 Task: Look for products in the category "Pork" from the brand "Store Brand".
Action: Mouse moved to (22, 132)
Screenshot: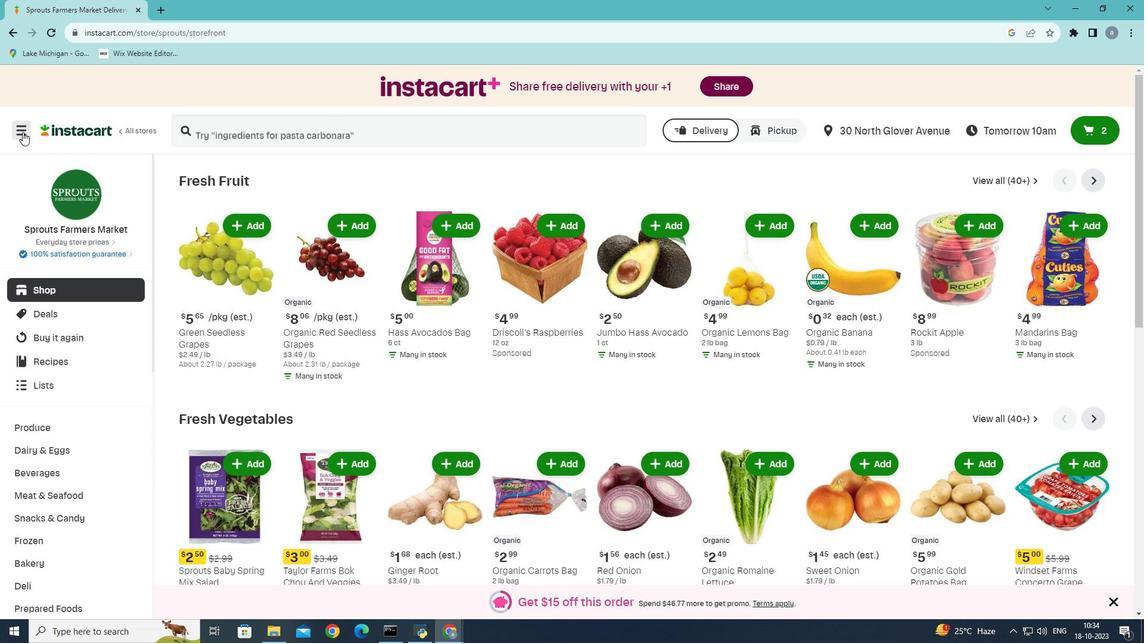 
Action: Mouse pressed left at (22, 132)
Screenshot: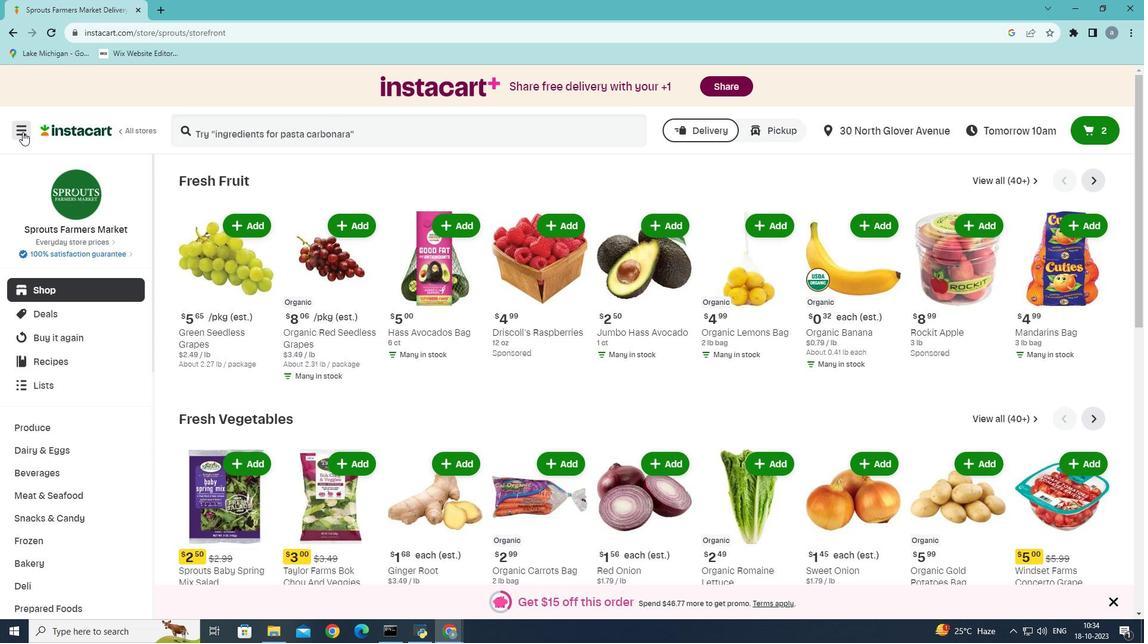 
Action: Mouse moved to (53, 346)
Screenshot: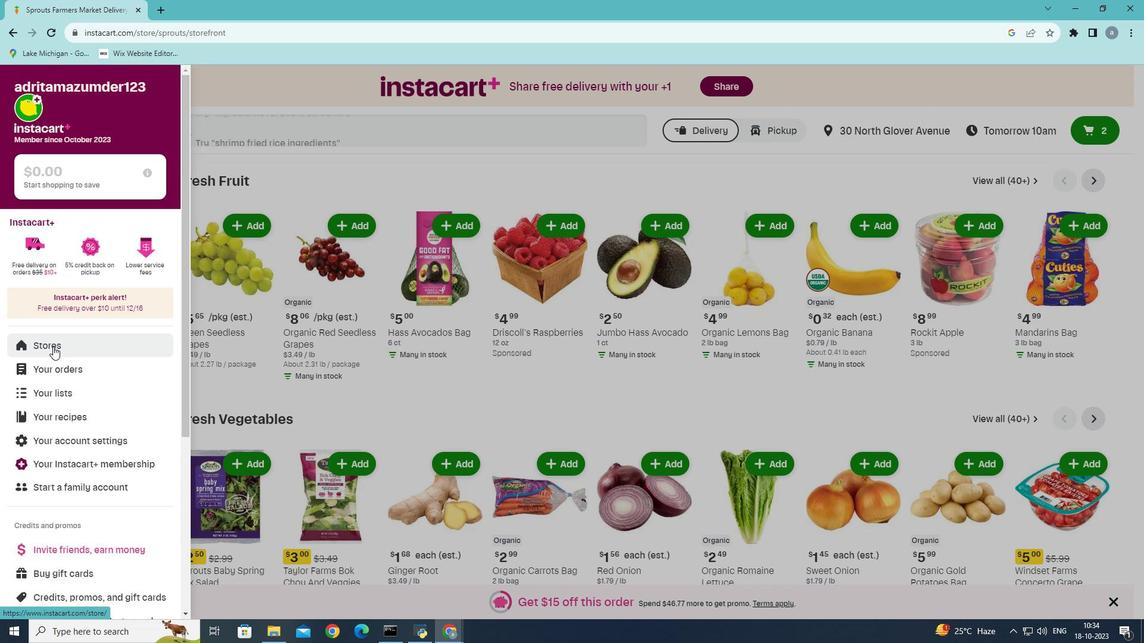 
Action: Mouse pressed left at (53, 346)
Screenshot: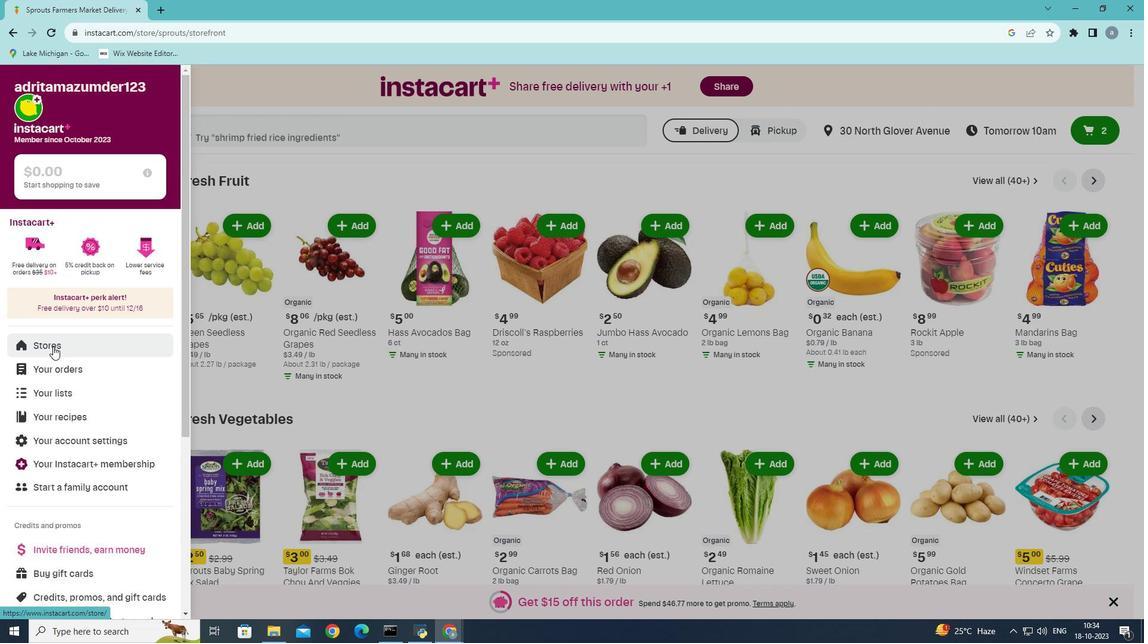 
Action: Mouse moved to (281, 137)
Screenshot: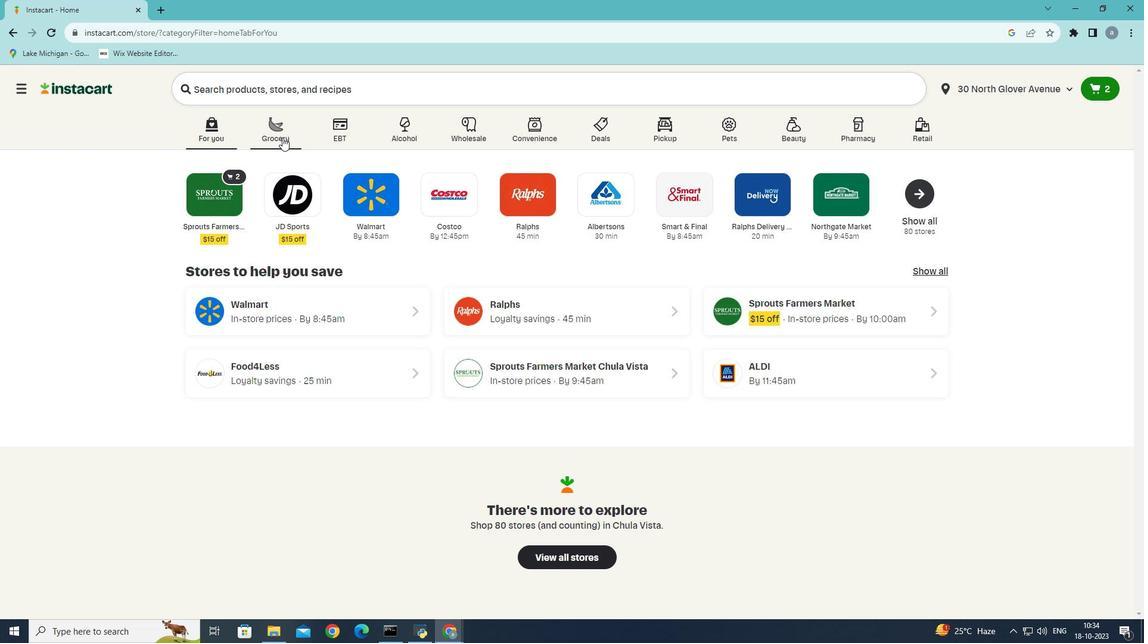 
Action: Mouse pressed left at (281, 137)
Screenshot: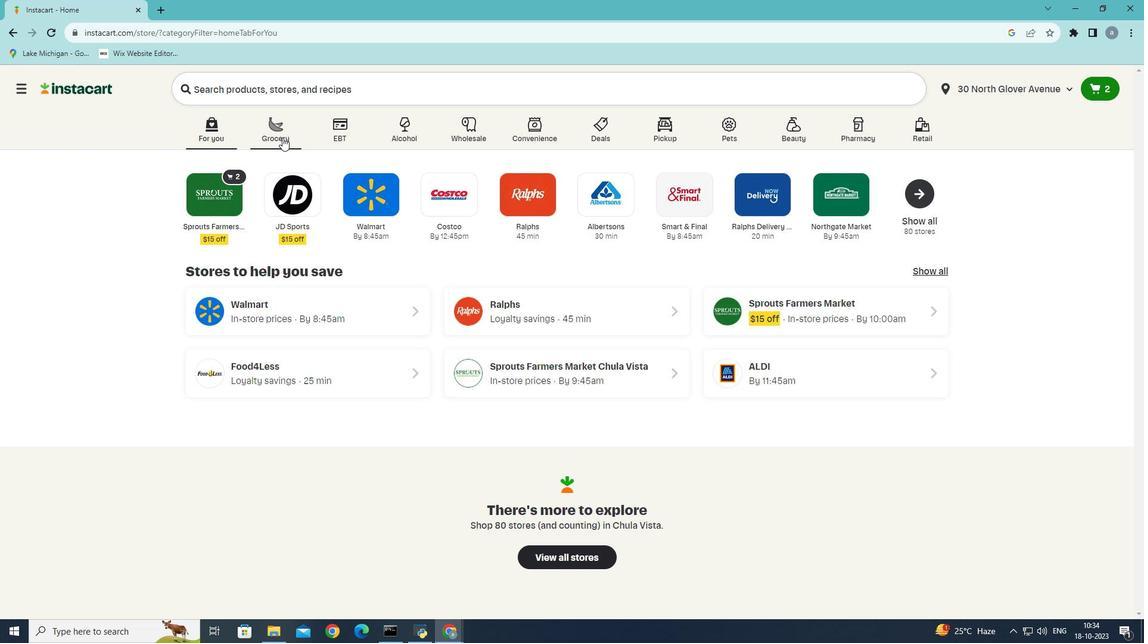 
Action: Mouse moved to (297, 347)
Screenshot: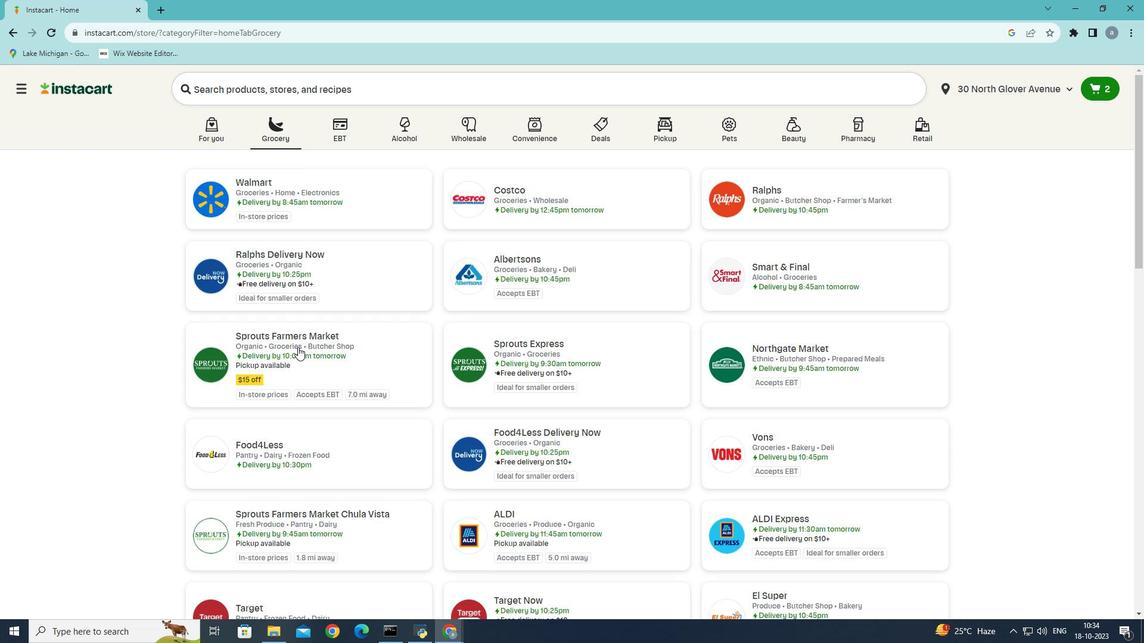 
Action: Mouse pressed left at (297, 347)
Screenshot: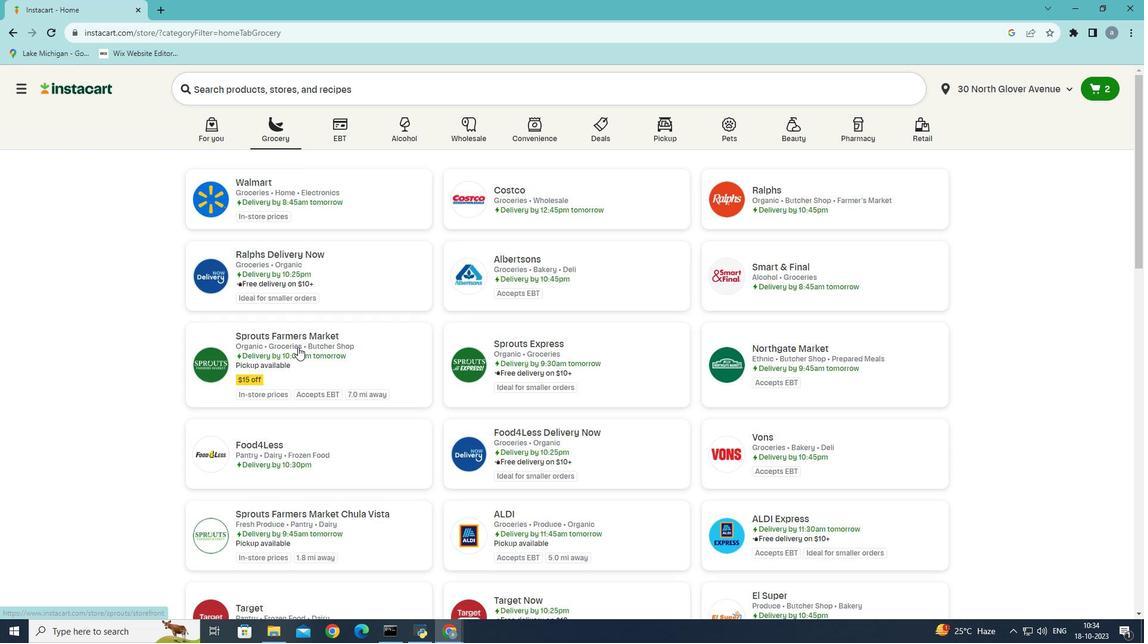 
Action: Mouse moved to (81, 493)
Screenshot: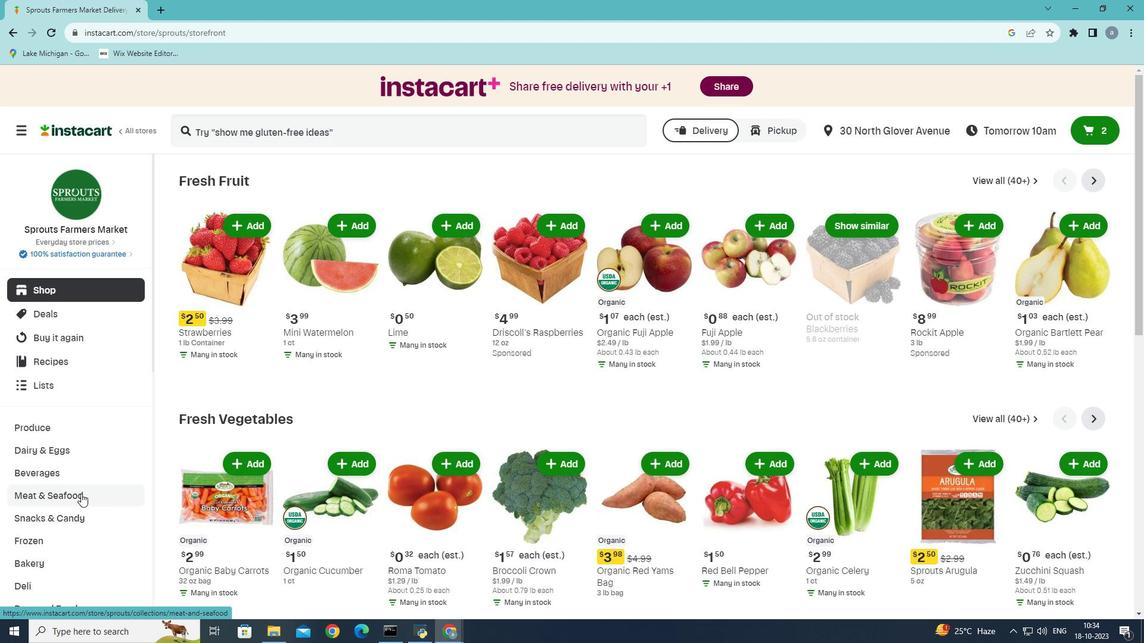 
Action: Mouse pressed left at (81, 493)
Screenshot: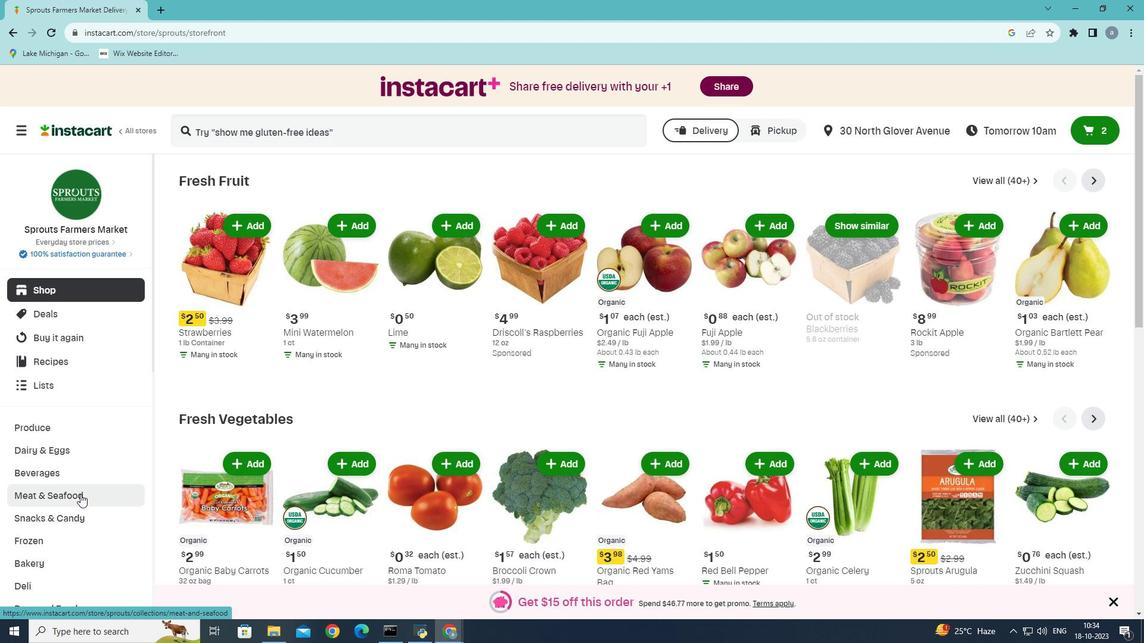 
Action: Mouse moved to (382, 208)
Screenshot: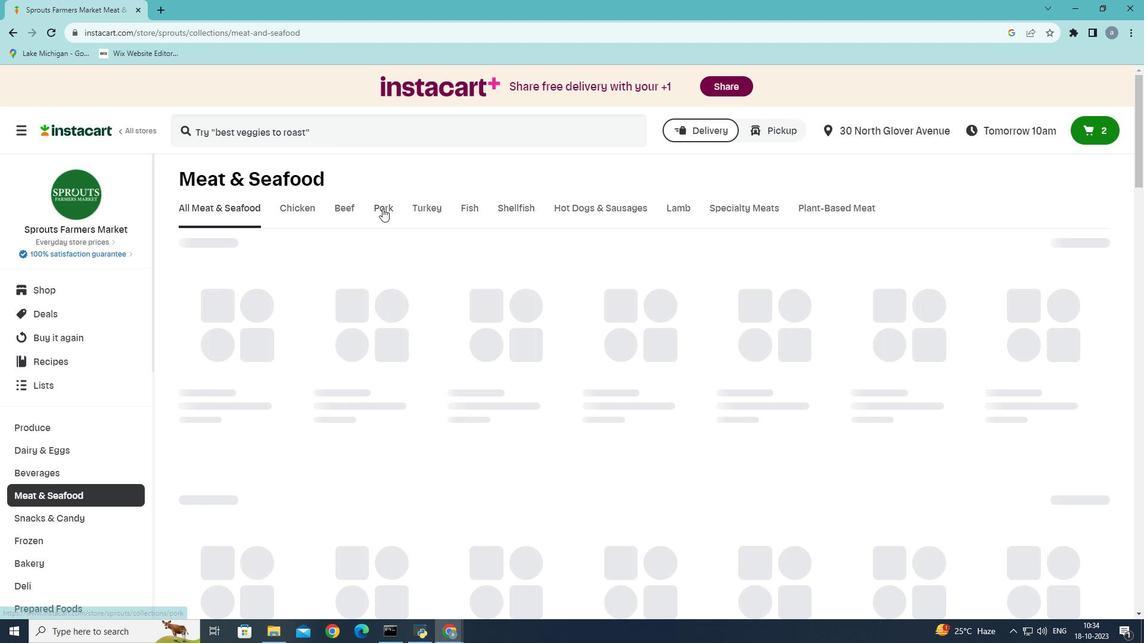 
Action: Mouse pressed left at (382, 208)
Screenshot: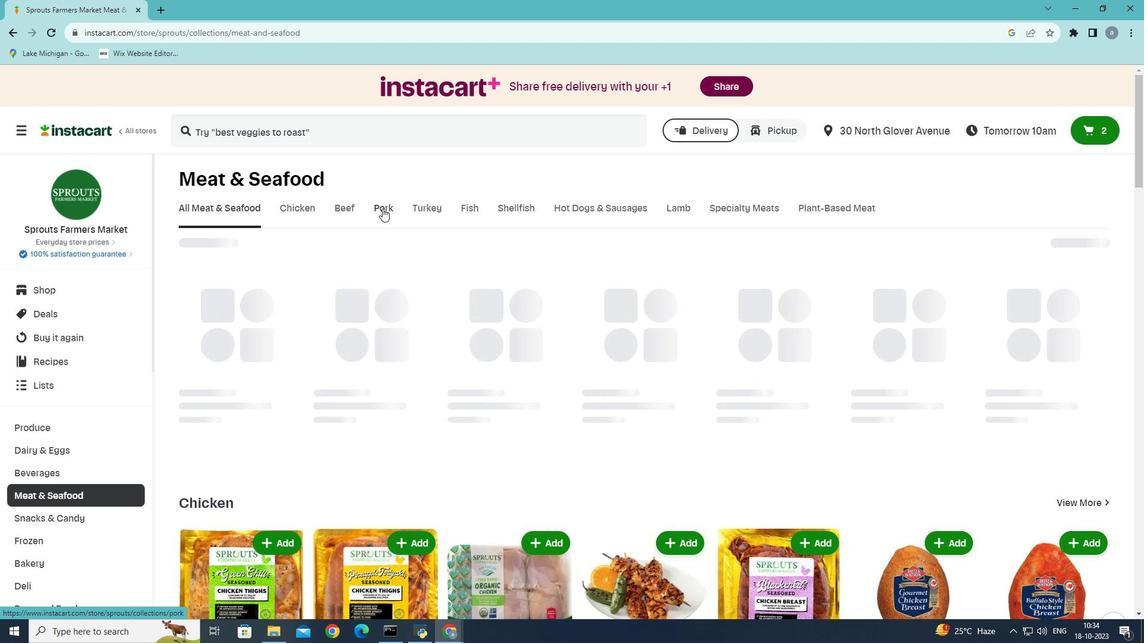 
Action: Mouse moved to (255, 268)
Screenshot: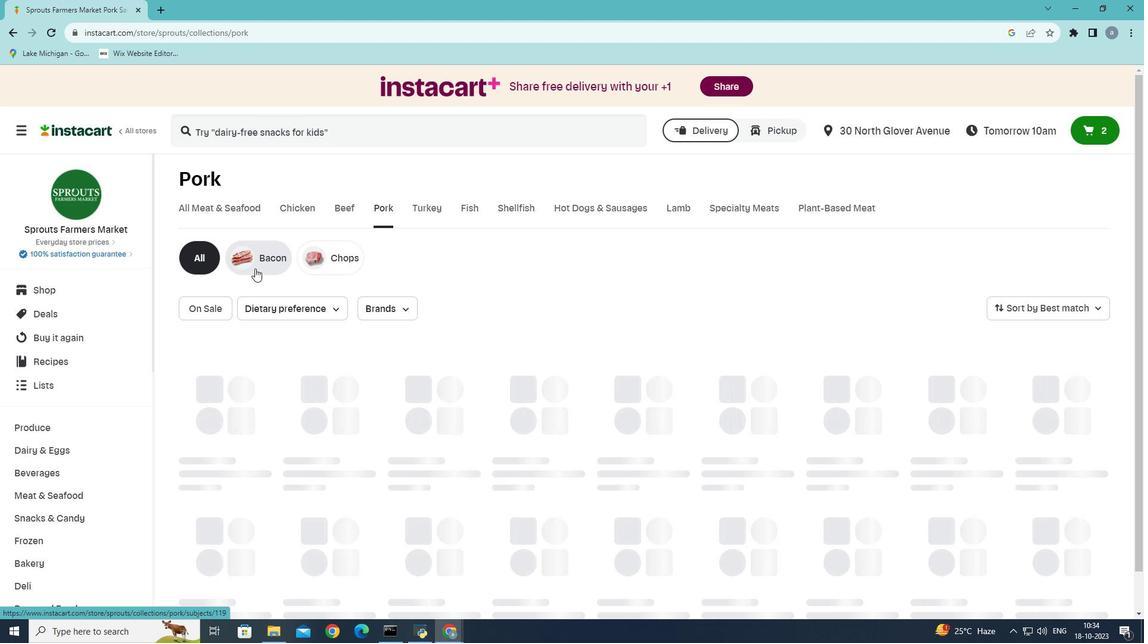 
Action: Mouse pressed left at (255, 268)
Screenshot: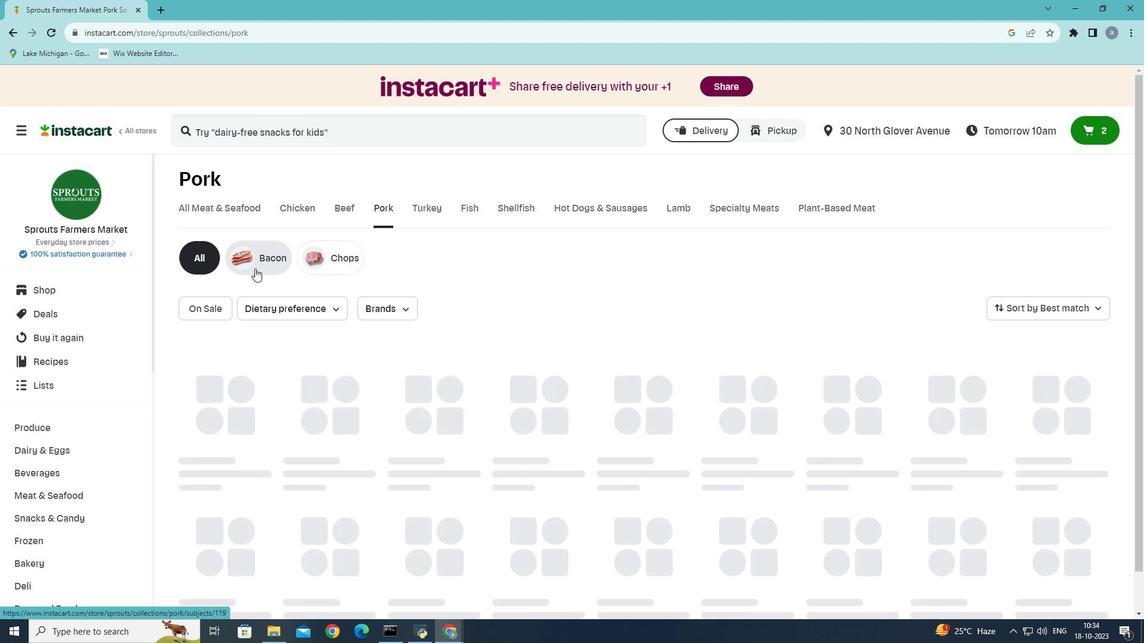 
Action: Mouse moved to (404, 308)
Screenshot: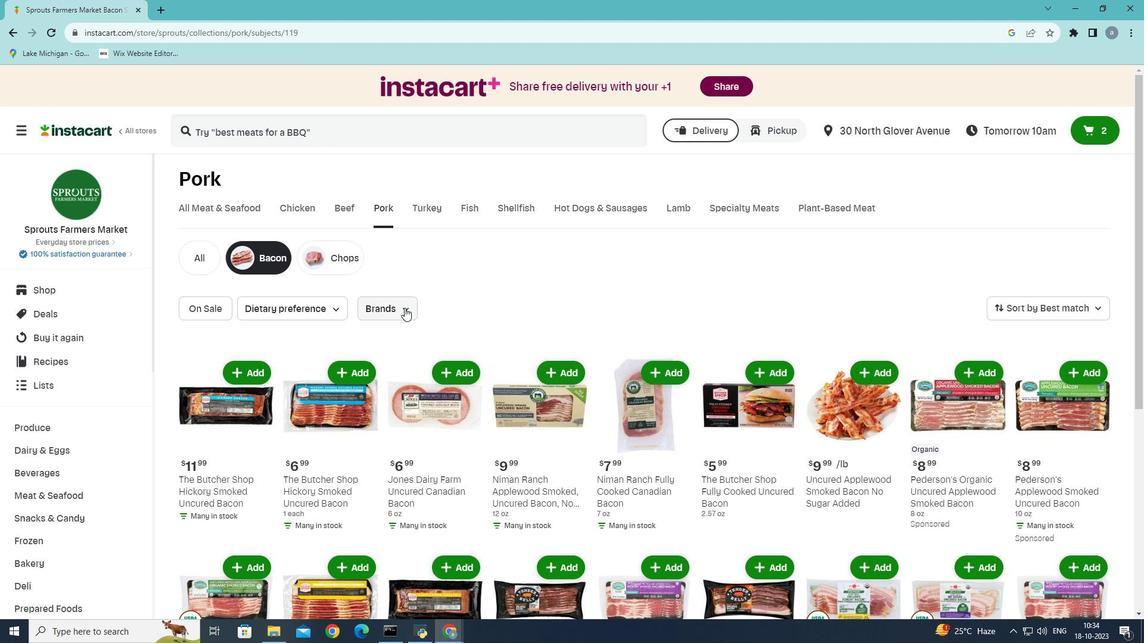 
Action: Mouse pressed left at (404, 308)
Screenshot: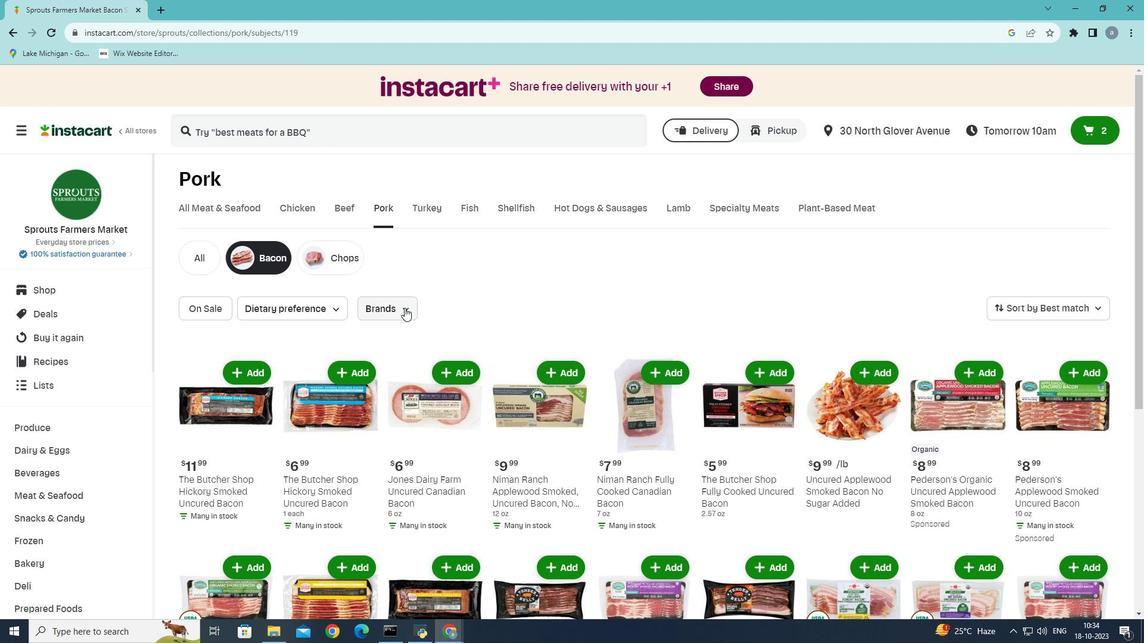 
Action: Mouse moved to (408, 344)
Screenshot: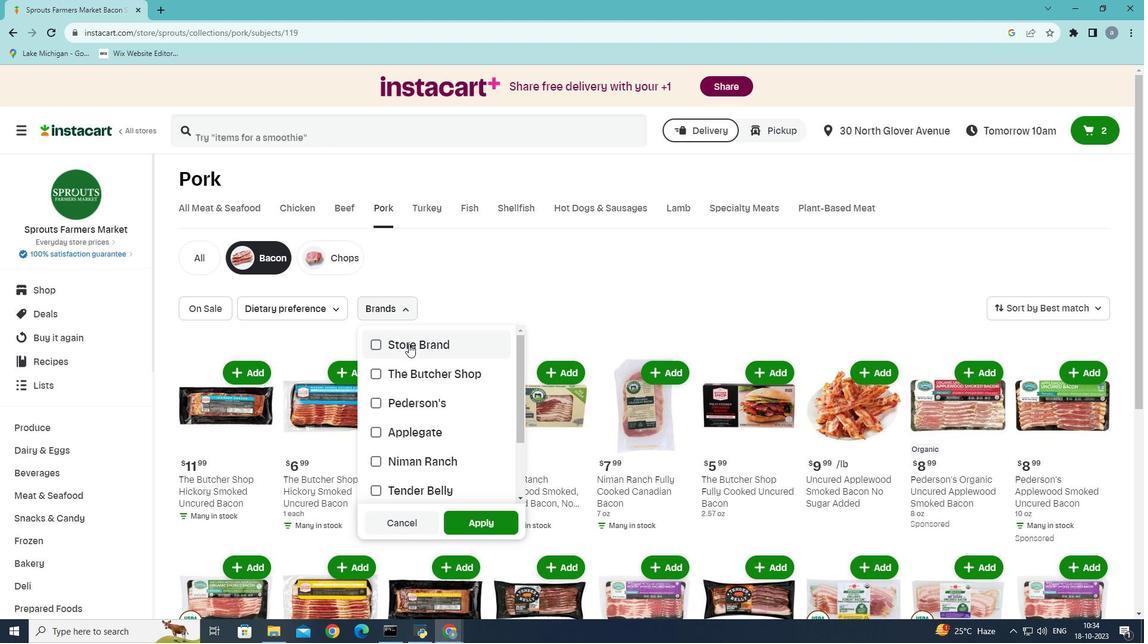
Action: Mouse pressed left at (408, 344)
Screenshot: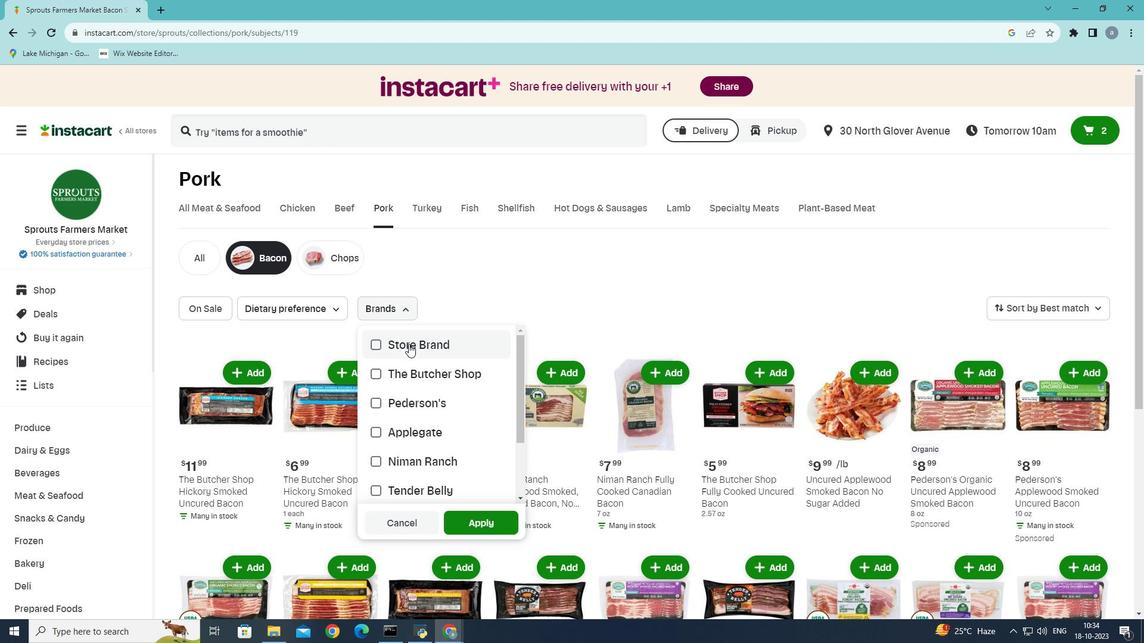 
Action: Mouse moved to (475, 527)
Screenshot: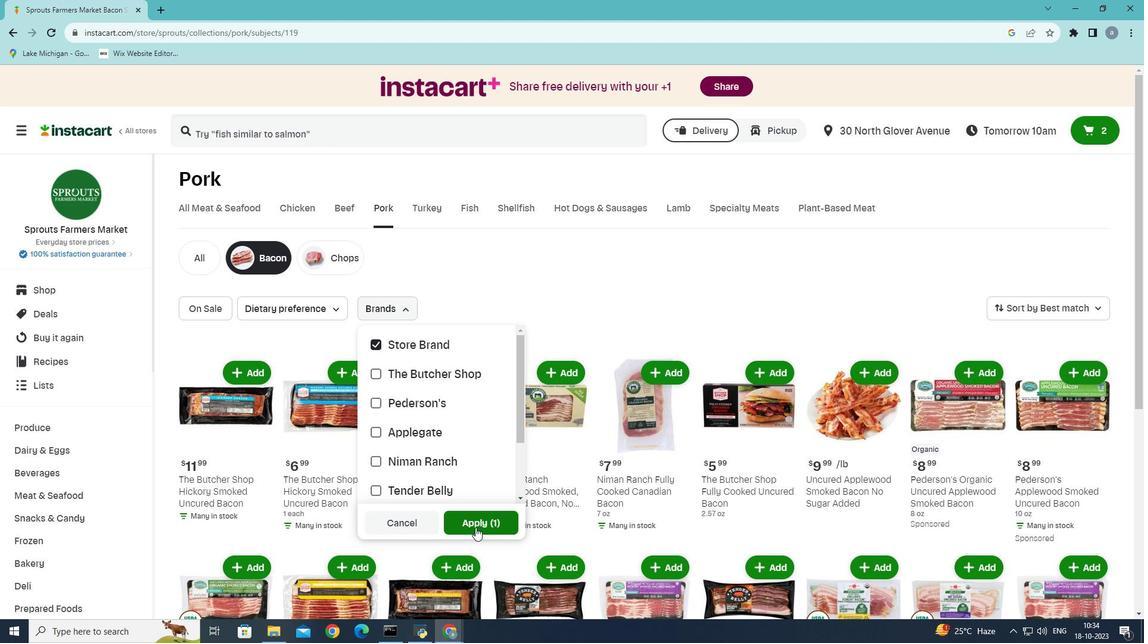 
Action: Mouse pressed left at (475, 527)
Screenshot: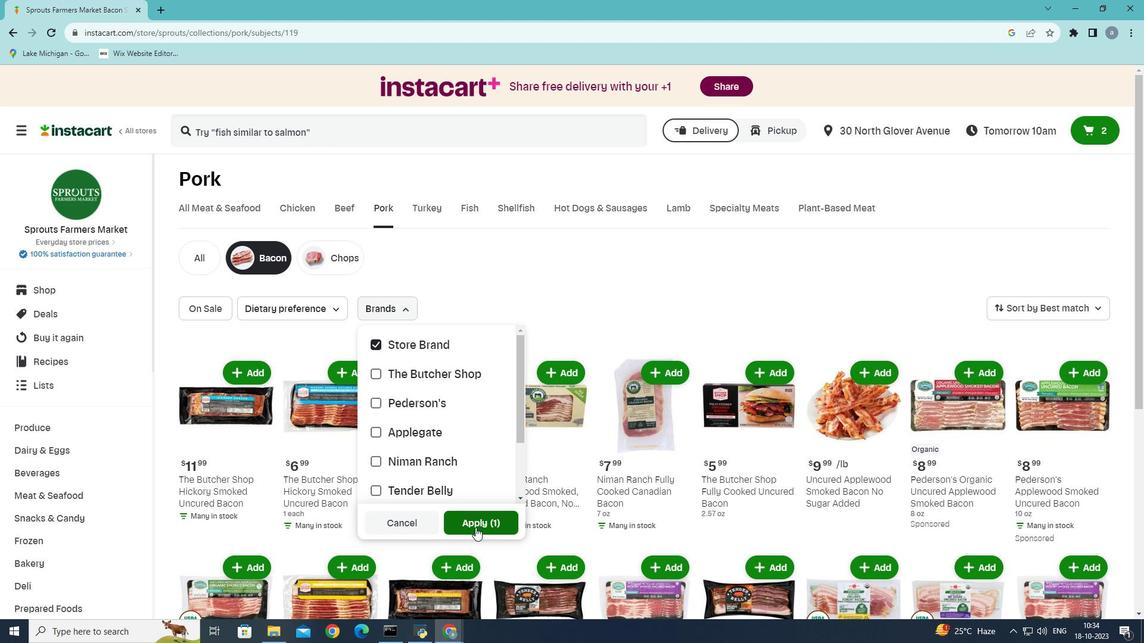 
Action: Mouse moved to (475, 527)
Screenshot: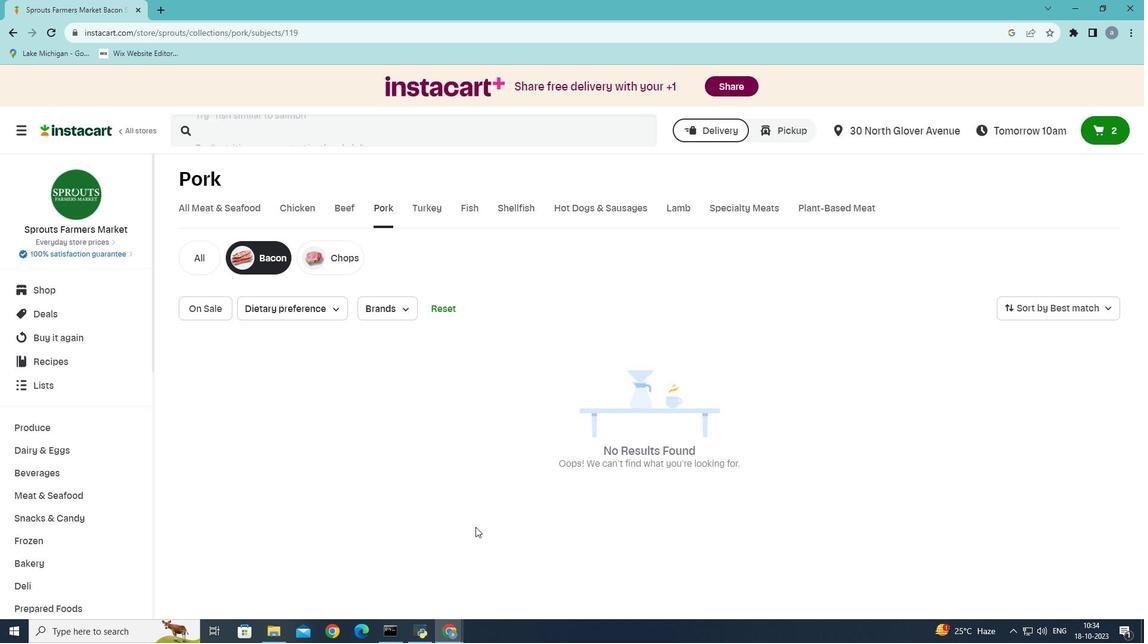 
